 Task: Create Card Quality Control Execution in Board SaaS Sales Strategies to Workspace Crowdfunding Platforms. Create Card Advertising Conference Review in Board Sales Target Setting and Monitoring to Workspace Crowdfunding Platforms. Create Card Quality Control Performance Review in Board Content Marketing Infographic Creation and Promotion Strategy to Workspace Crowdfunding Platforms
Action: Mouse moved to (108, 294)
Screenshot: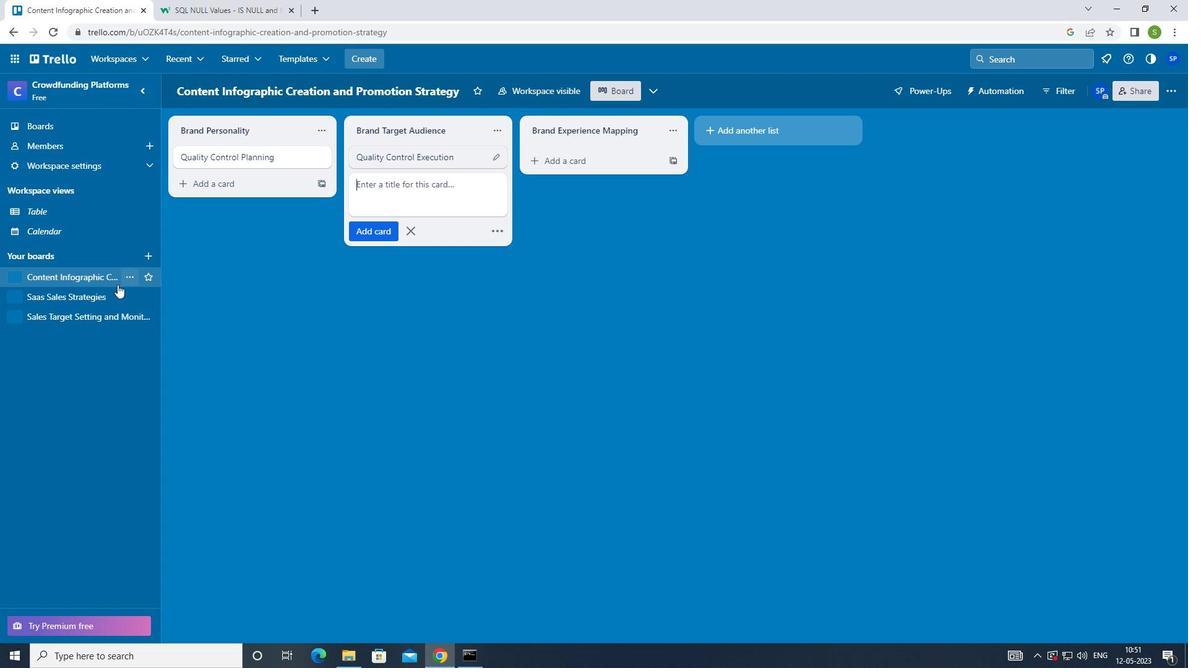 
Action: Mouse pressed left at (108, 294)
Screenshot: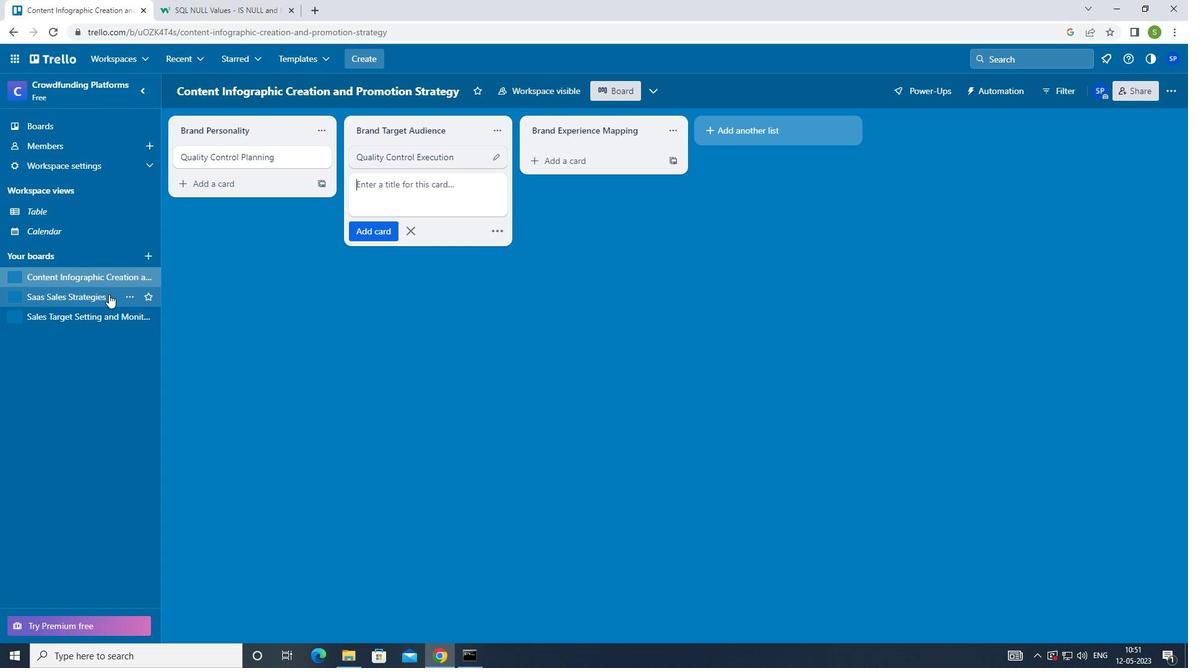 
Action: Mouse moved to (549, 161)
Screenshot: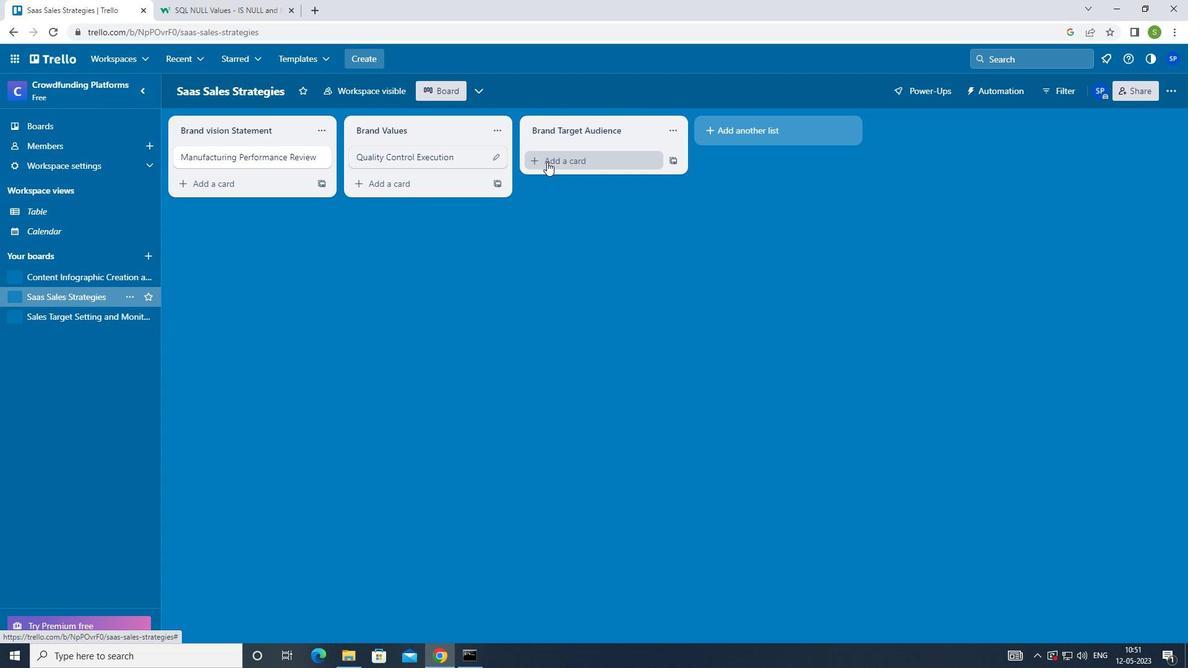
Action: Mouse pressed left at (549, 161)
Screenshot: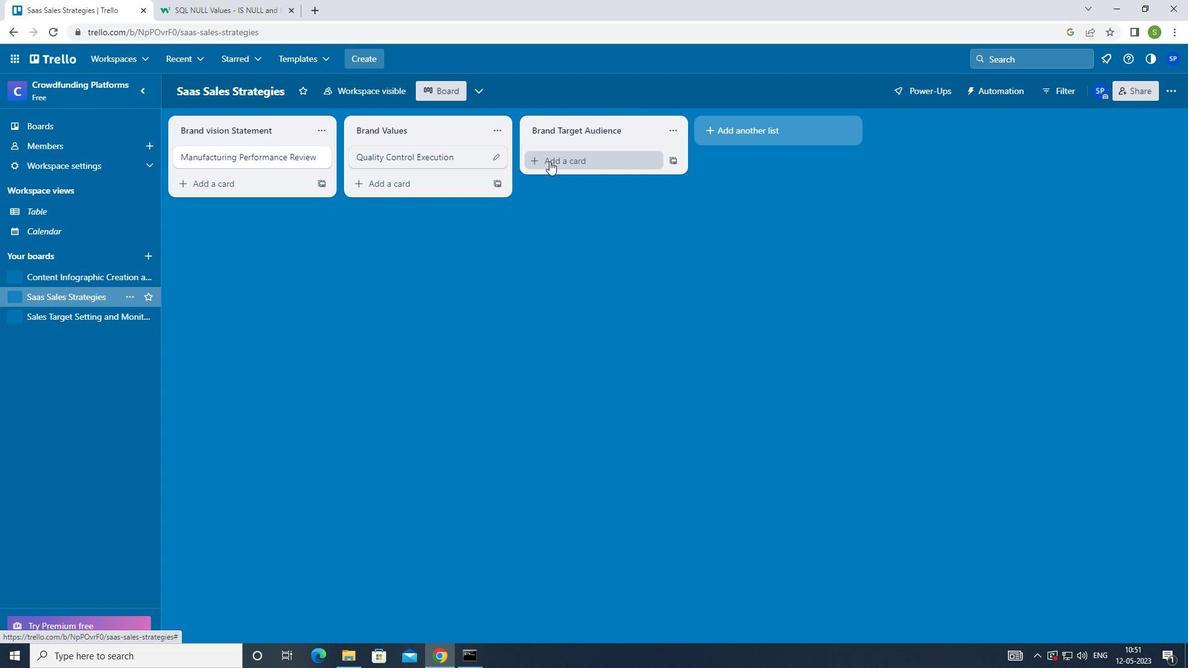 
Action: Mouse moved to (531, 274)
Screenshot: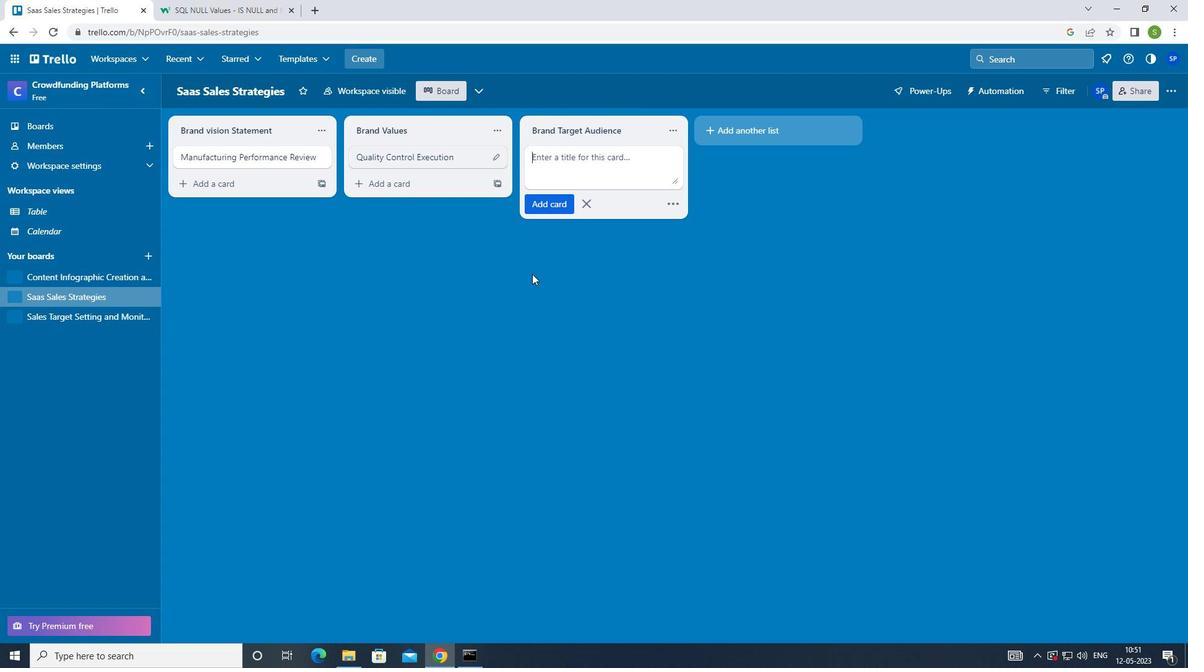 
Action: Key pressed <Key.shift>QUALITY<Key.space><Key.shift>CONTROL<Key.space><Key.shift>EXECUTION<Key.enter>
Screenshot: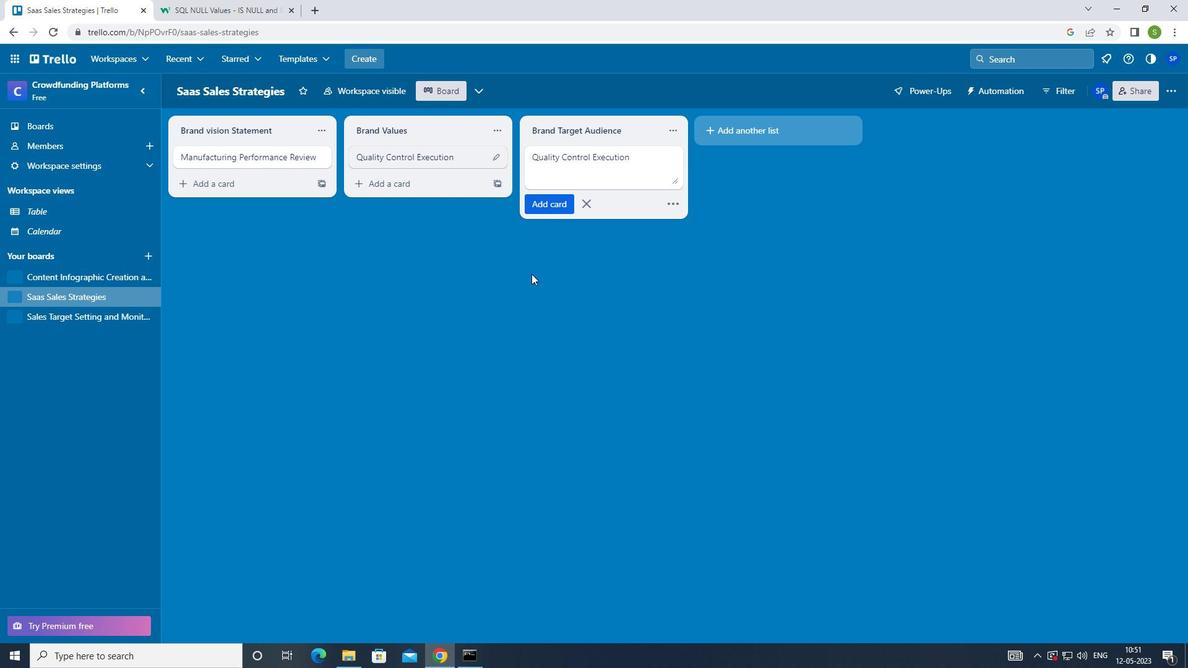 
Action: Mouse moved to (84, 315)
Screenshot: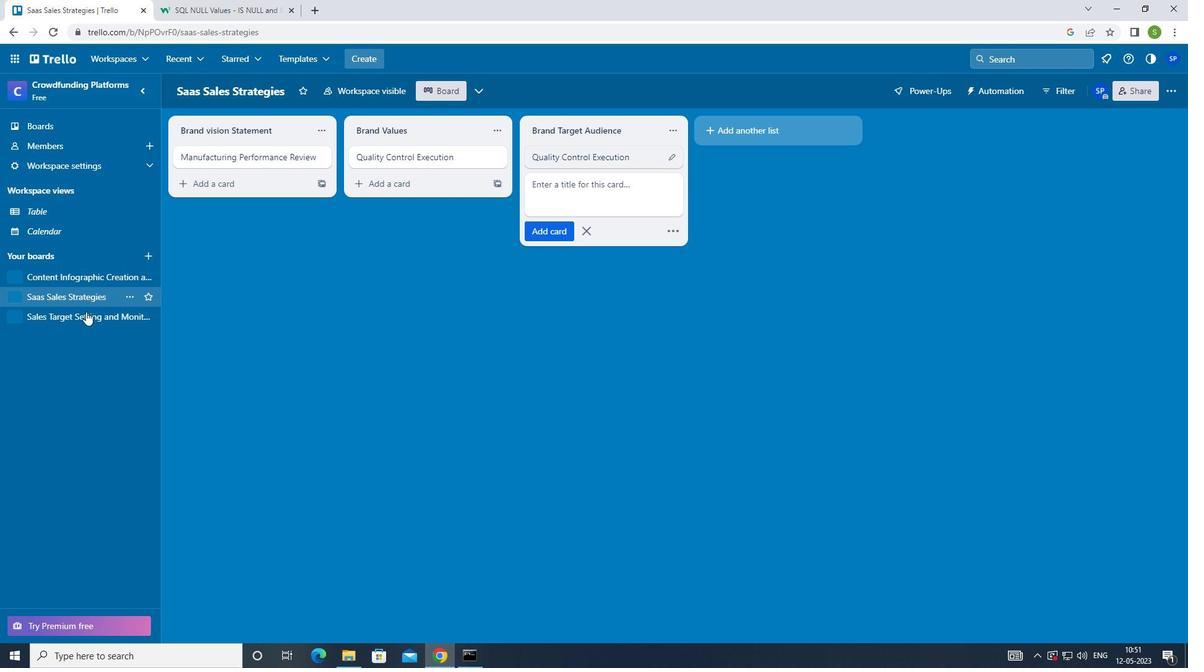 
Action: Mouse pressed left at (84, 315)
Screenshot: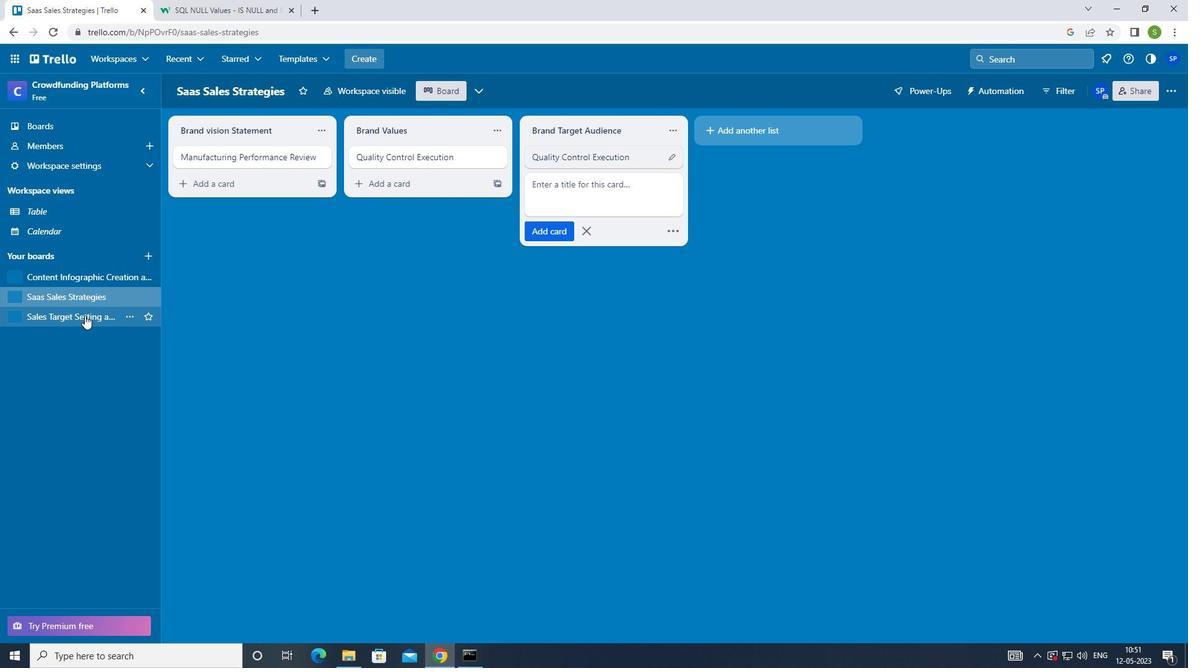 
Action: Mouse moved to (580, 165)
Screenshot: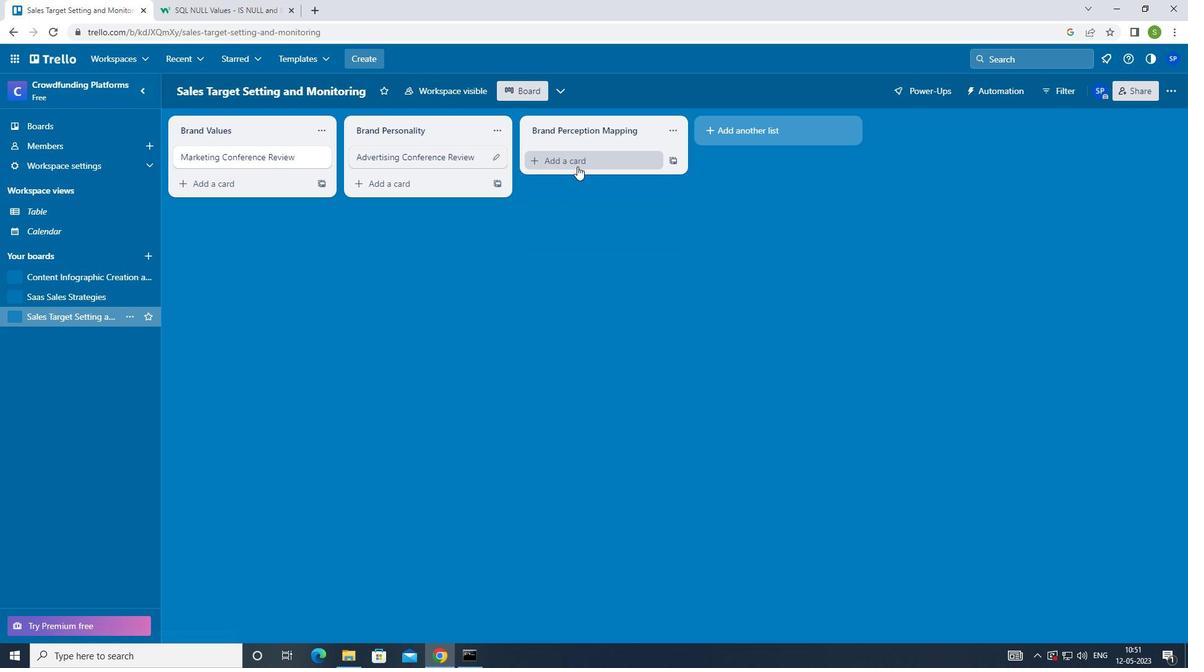 
Action: Mouse pressed left at (580, 165)
Screenshot: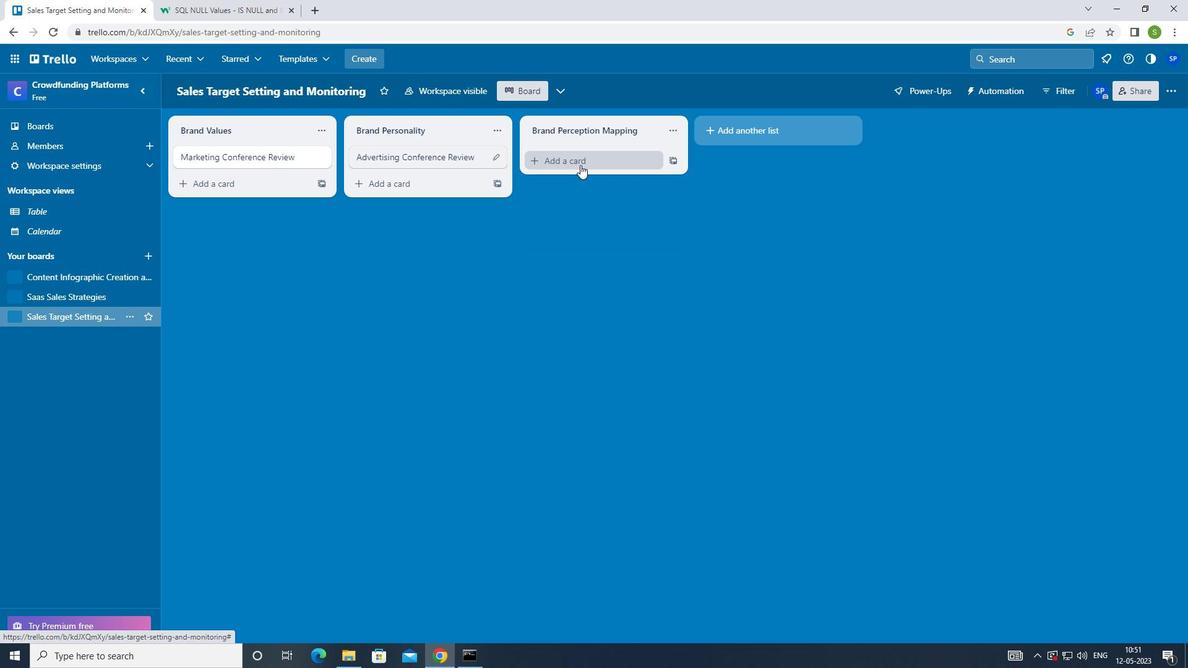 
Action: Mouse moved to (525, 308)
Screenshot: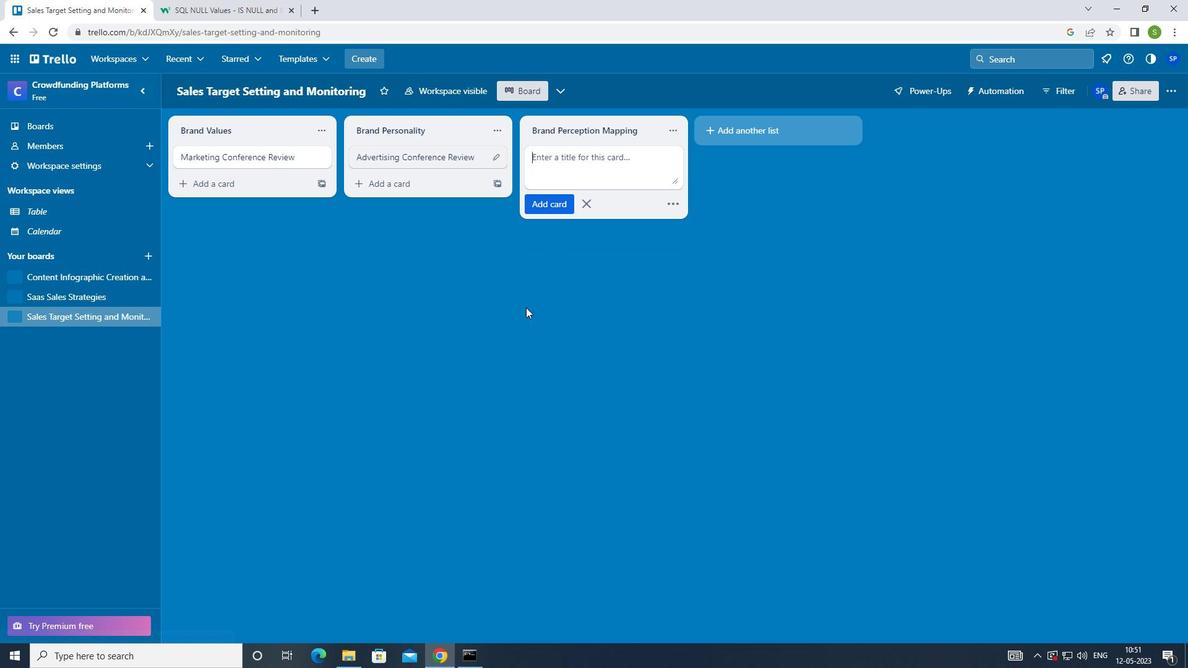 
Action: Key pressed <Key.shift>ADVERTISING<Key.space><Key.shift>CONFERENCE<Key.space><Key.shift>REVIEW<Key.enter>
Screenshot: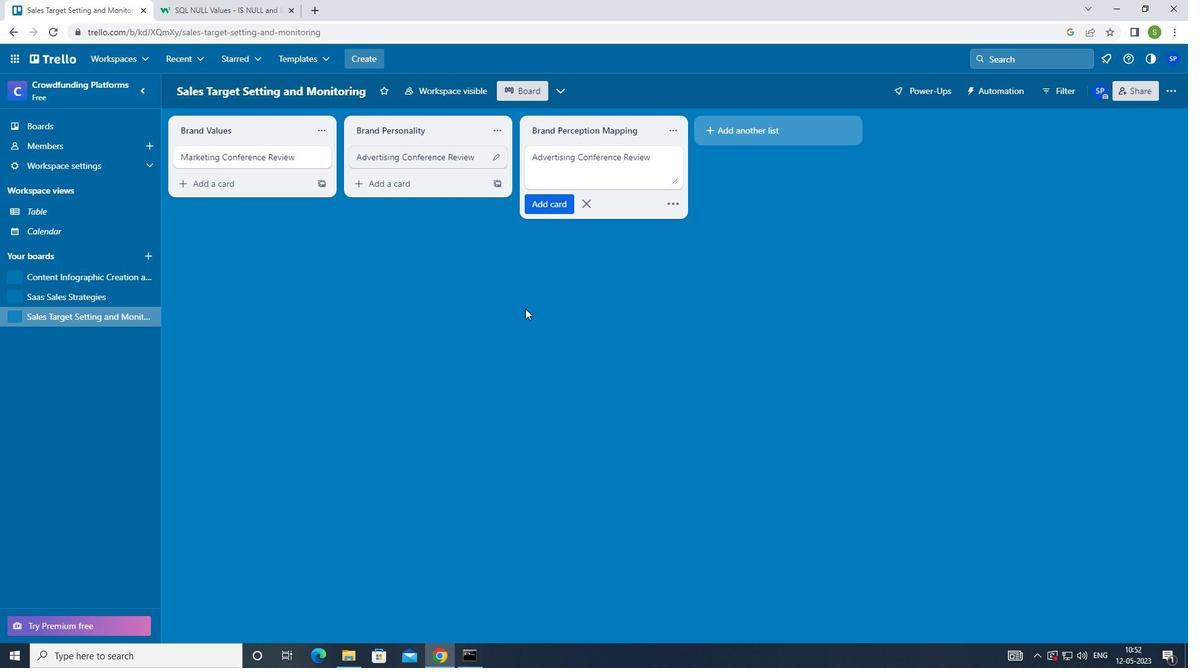 
Action: Mouse moved to (85, 277)
Screenshot: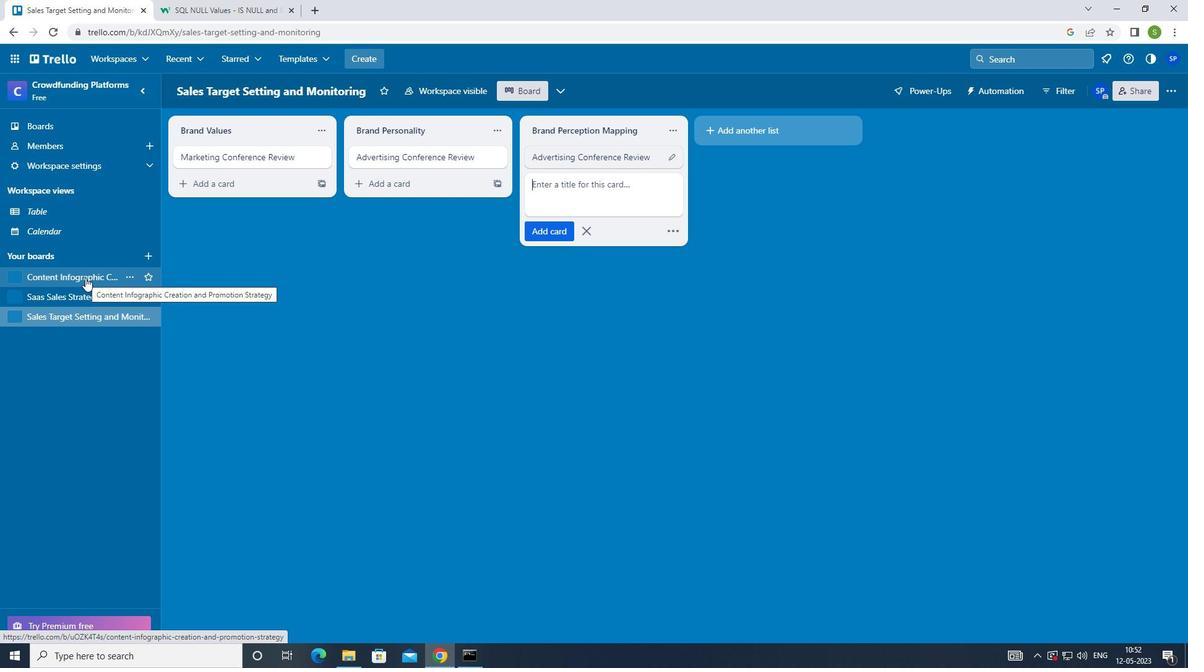 
Action: Mouse pressed left at (85, 277)
Screenshot: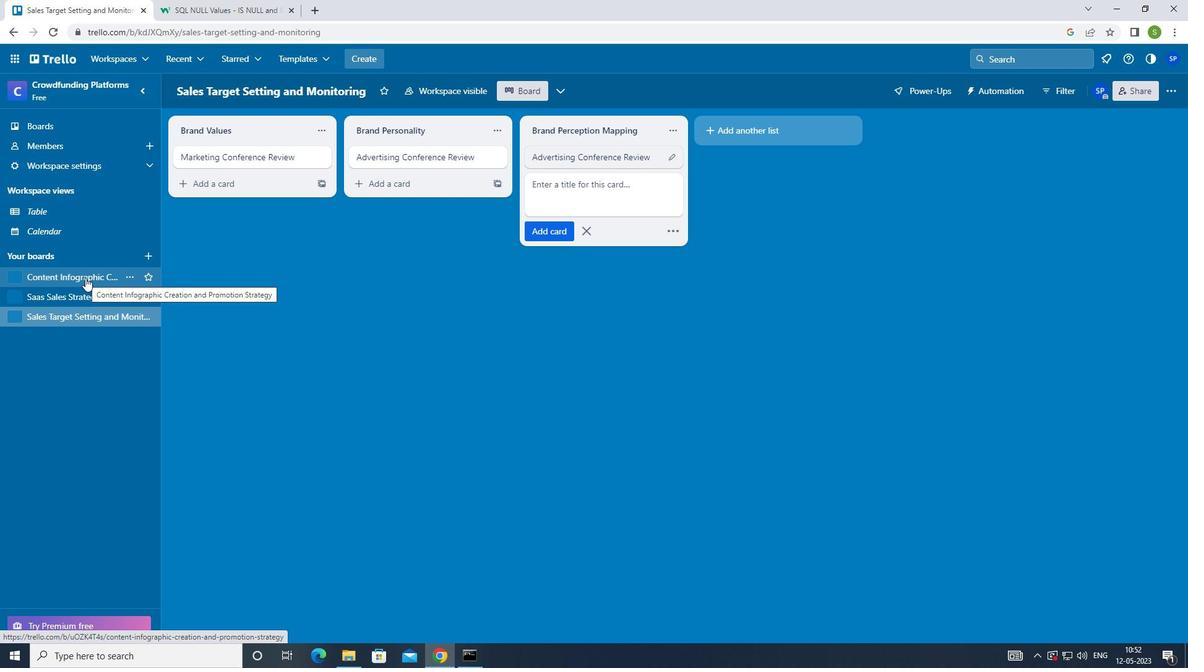 
Action: Mouse moved to (592, 162)
Screenshot: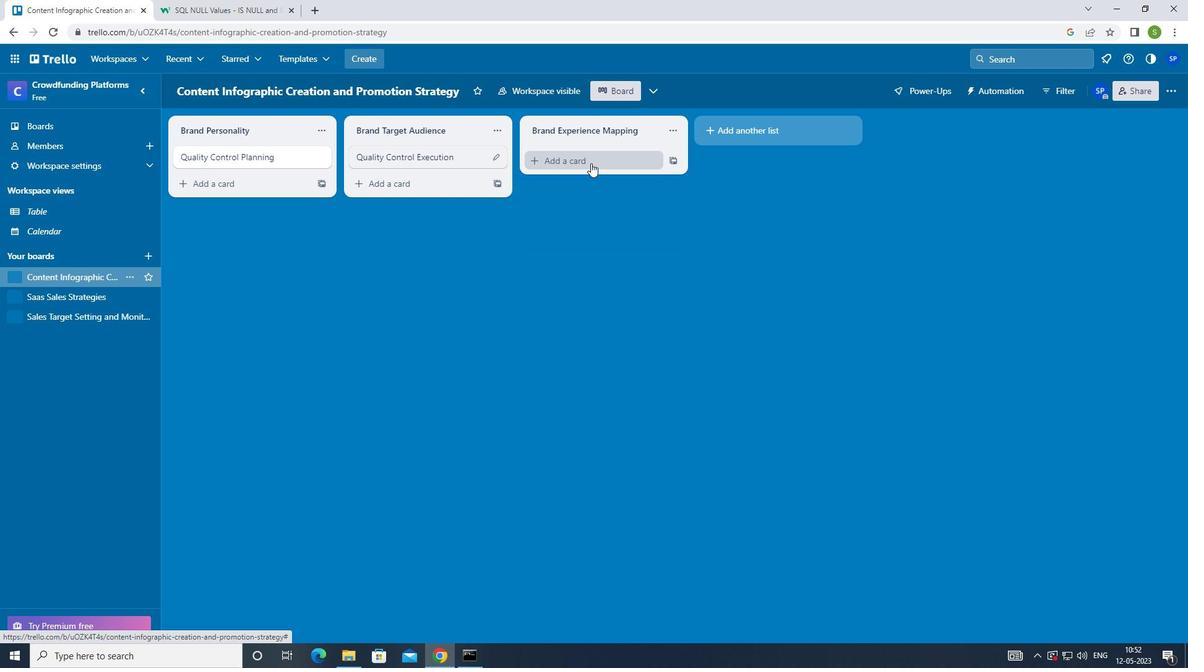 
Action: Mouse pressed left at (592, 162)
Screenshot: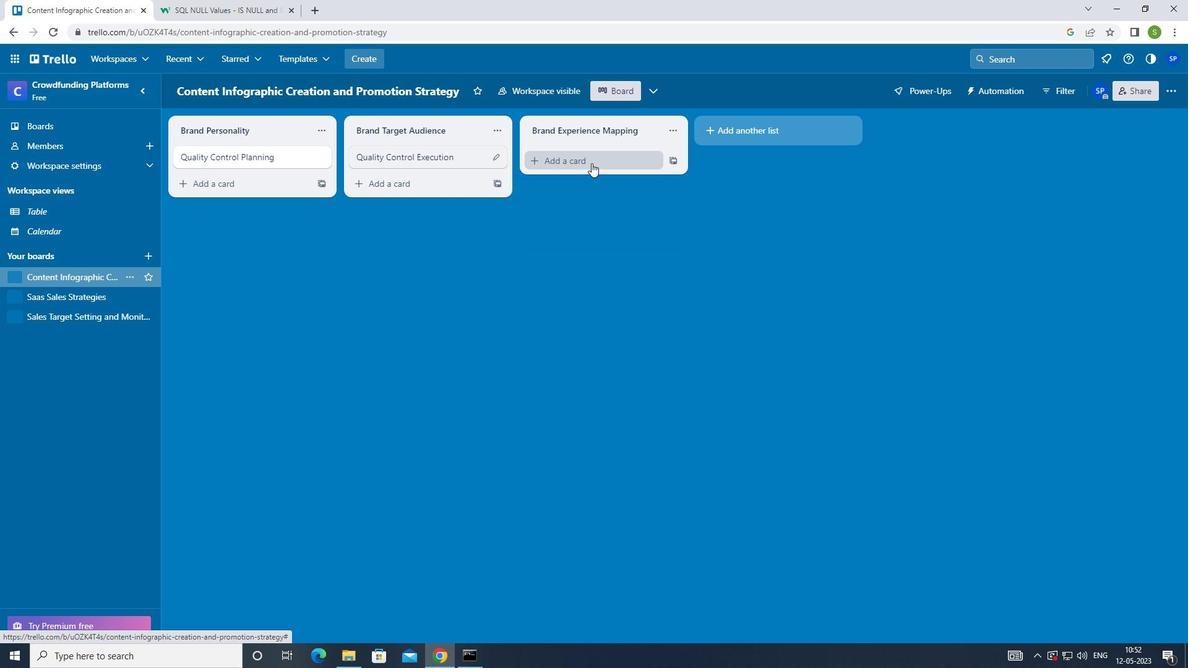 
Action: Mouse moved to (532, 310)
Screenshot: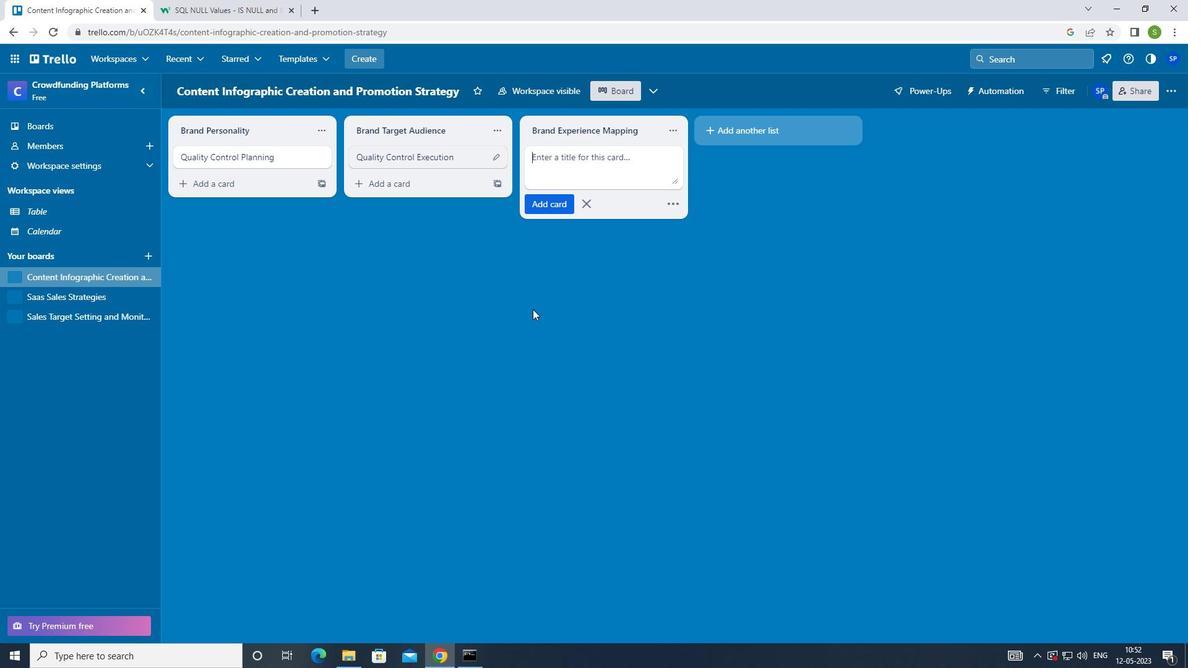 
Action: Key pressed <Key.shift>QUALITY<Key.space><Key.shift>CONTROL<Key.space><Key.shift>PERFORMANCE<Key.space><Key.shift>REVIEW<Key.enter><Key.f8>
Screenshot: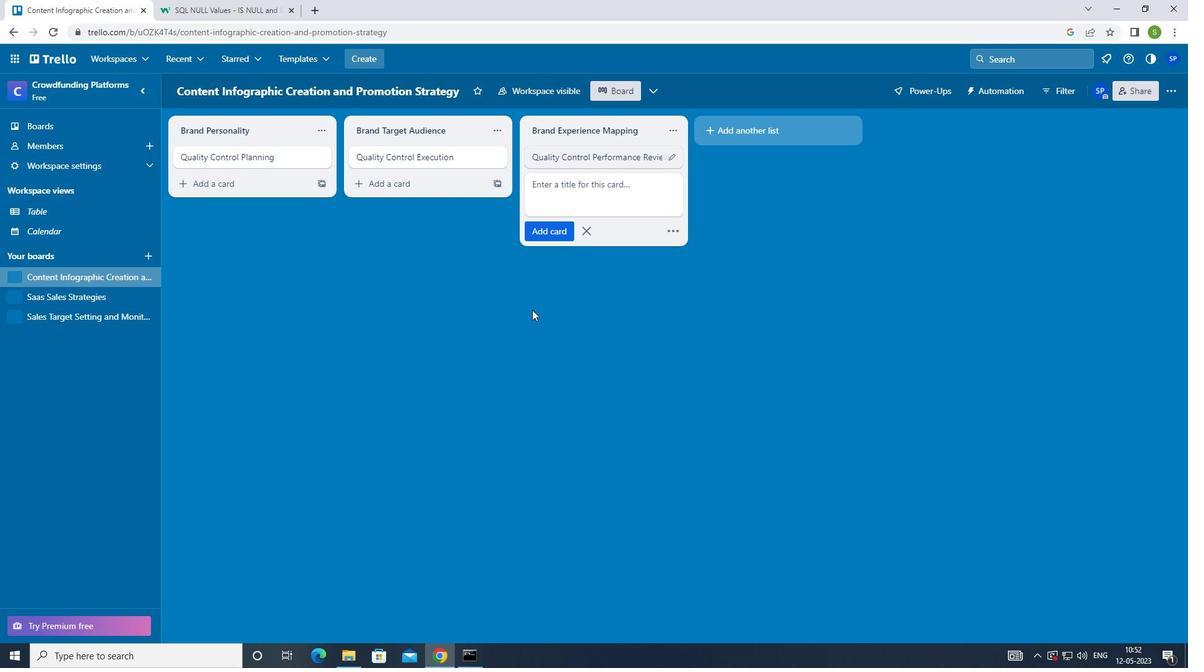 
